 Task: Search for emails with a specific file size: `size:4mb`.
Action: Mouse moved to (526, 75)
Screenshot: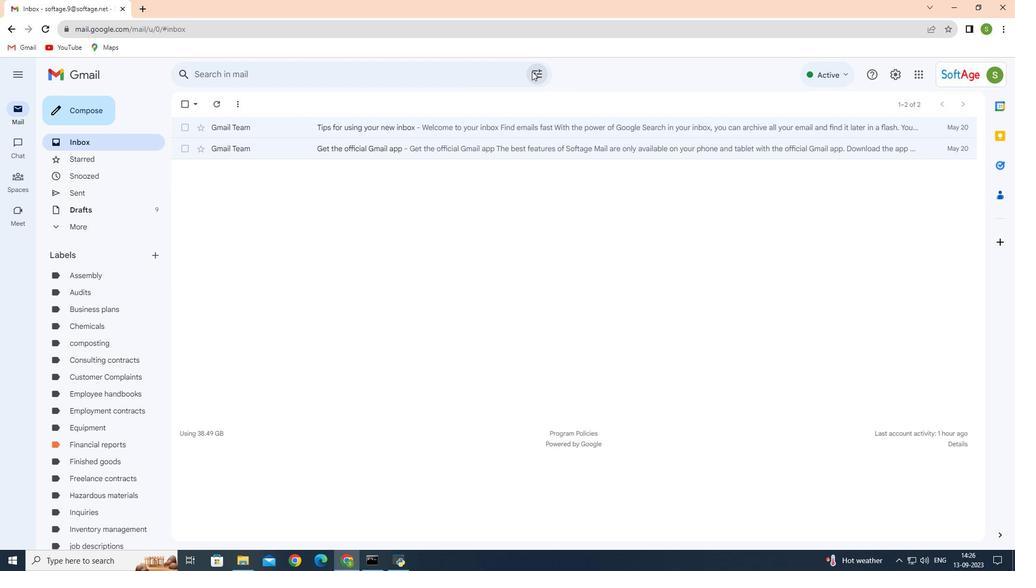 
Action: Mouse pressed left at (526, 75)
Screenshot: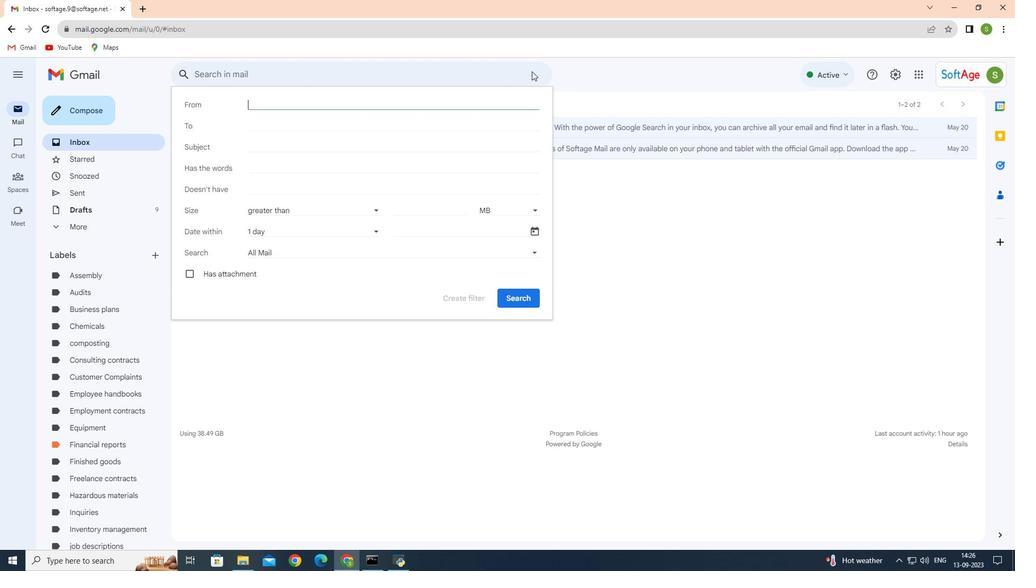 
Action: Mouse moved to (412, 211)
Screenshot: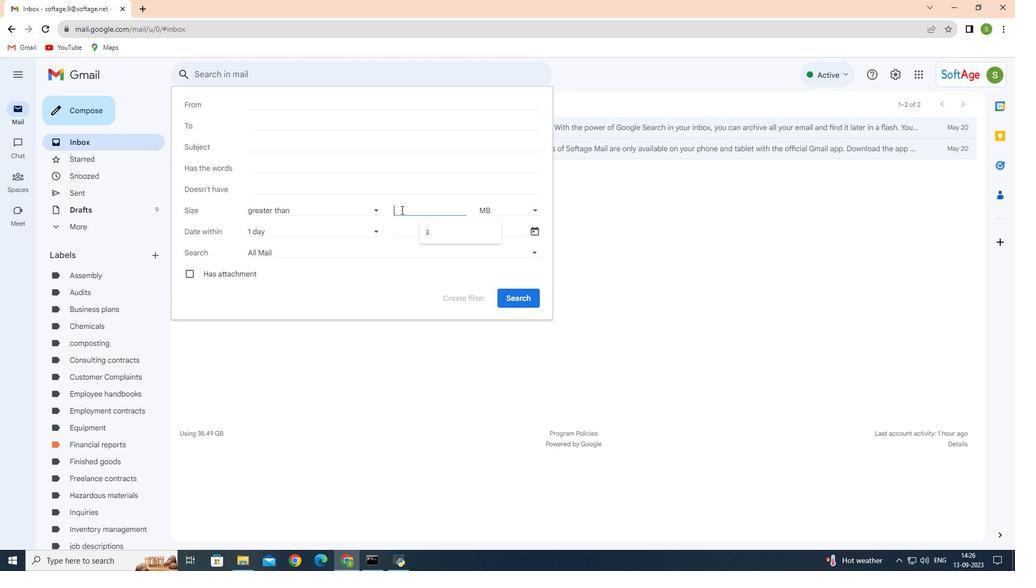 
Action: Mouse pressed left at (412, 211)
Screenshot: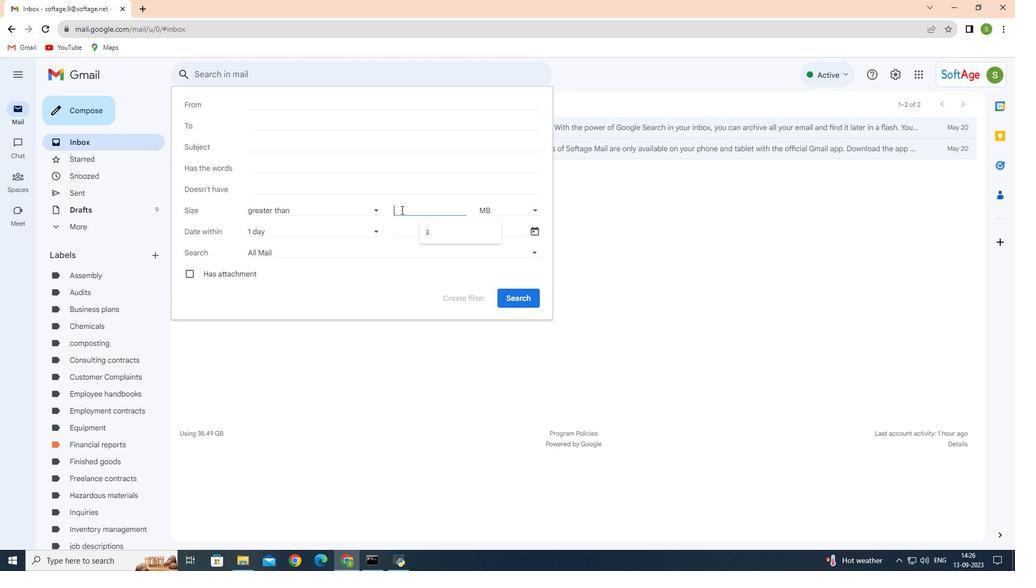 
Action: Mouse moved to (424, 213)
Screenshot: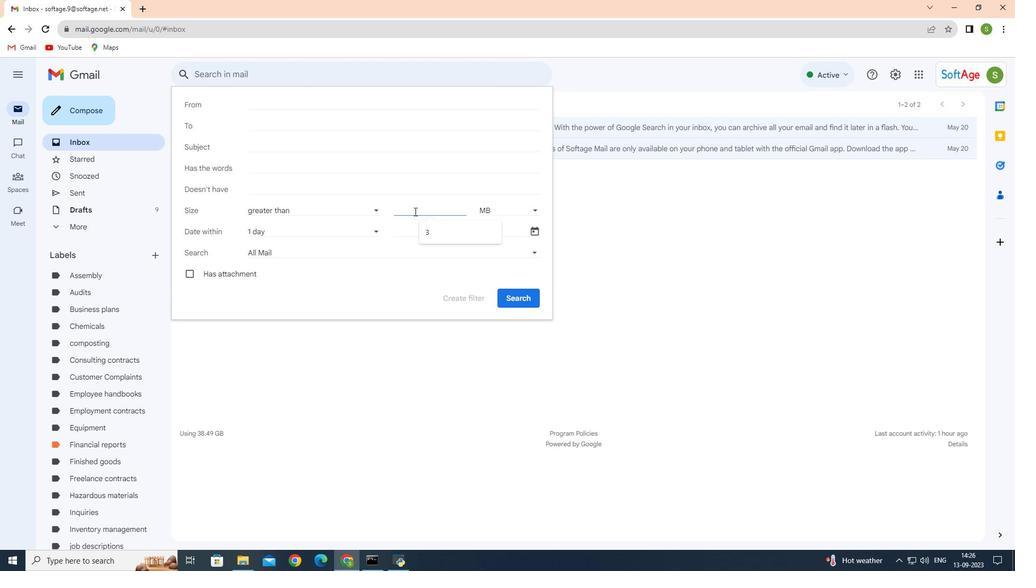 
Action: Key pressed 4
Screenshot: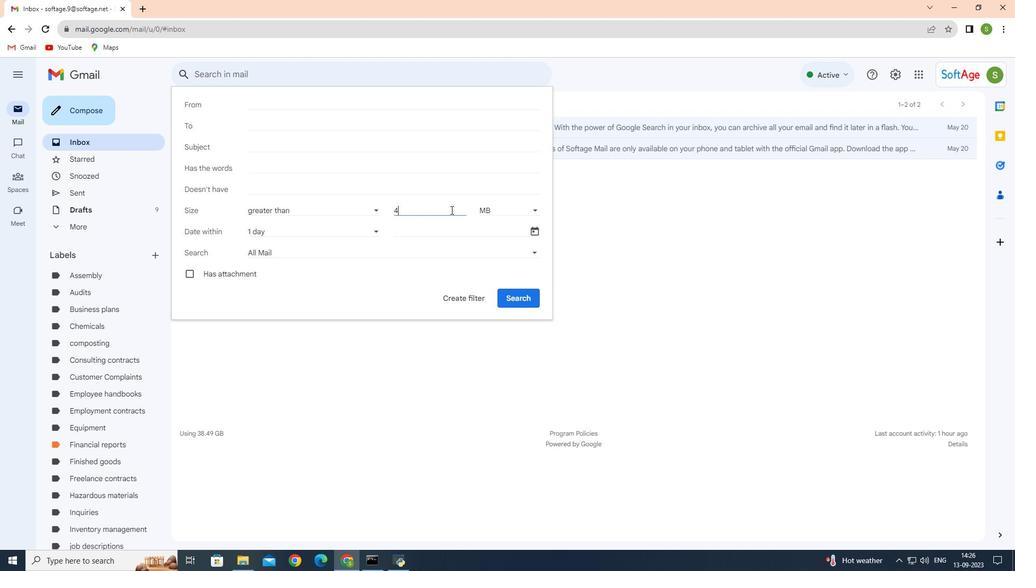 
Action: Mouse moved to (514, 295)
Screenshot: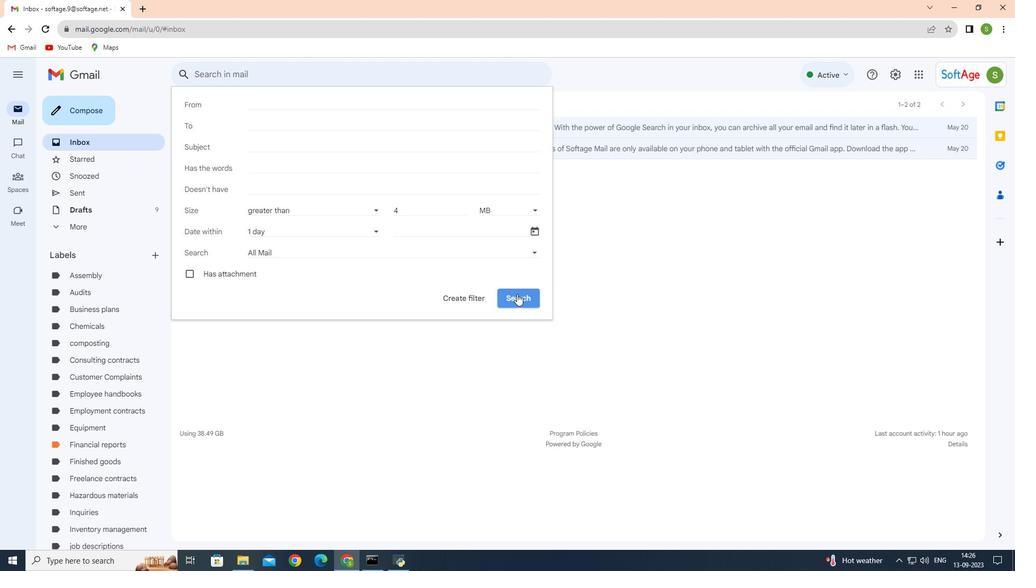 
Action: Mouse pressed left at (514, 295)
Screenshot: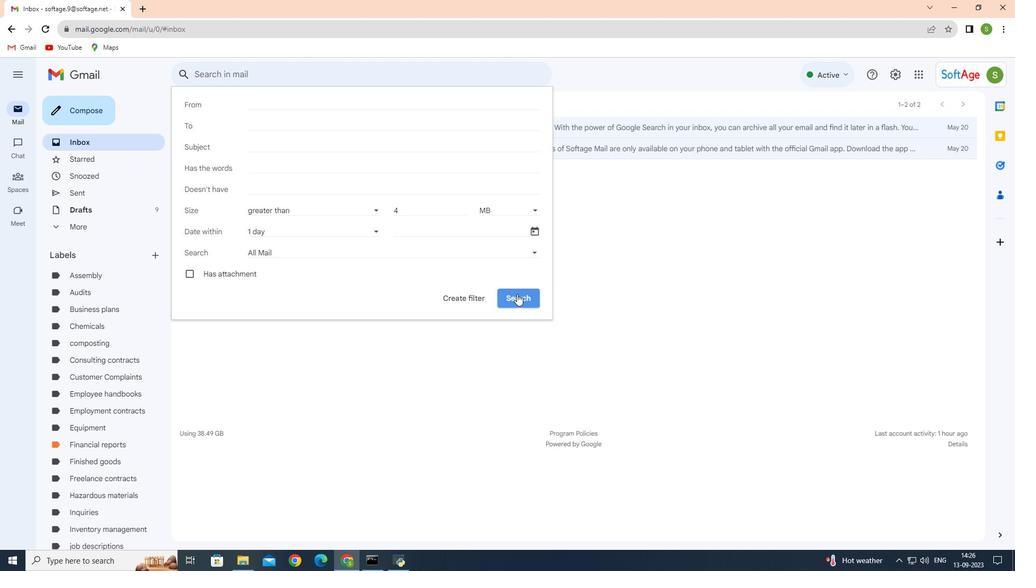 
Action: Mouse moved to (497, 262)
Screenshot: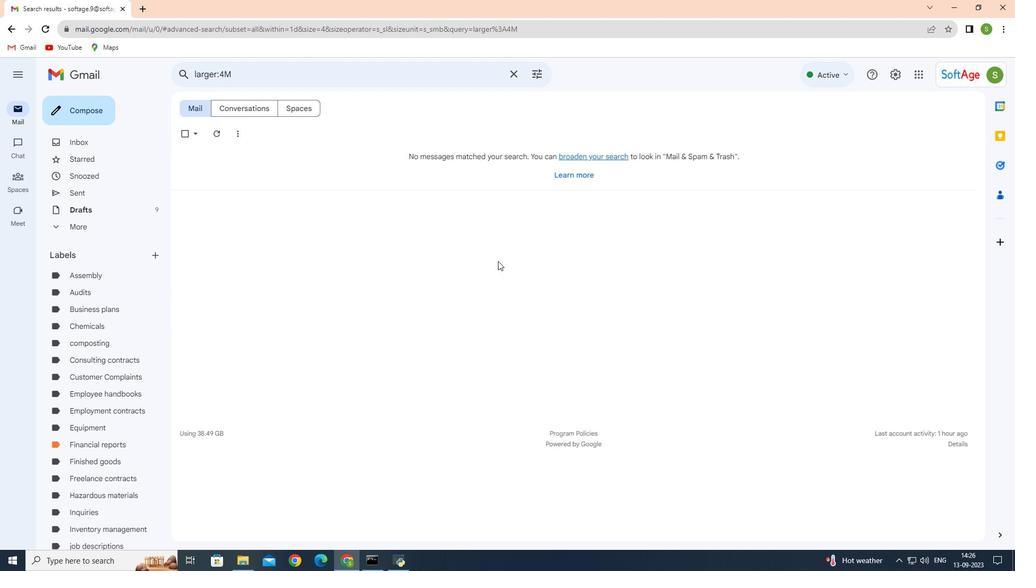 
